 Task: Add Evolved Chocolate Coconut Cups to the cart.
Action: Mouse pressed left at (16, 70)
Screenshot: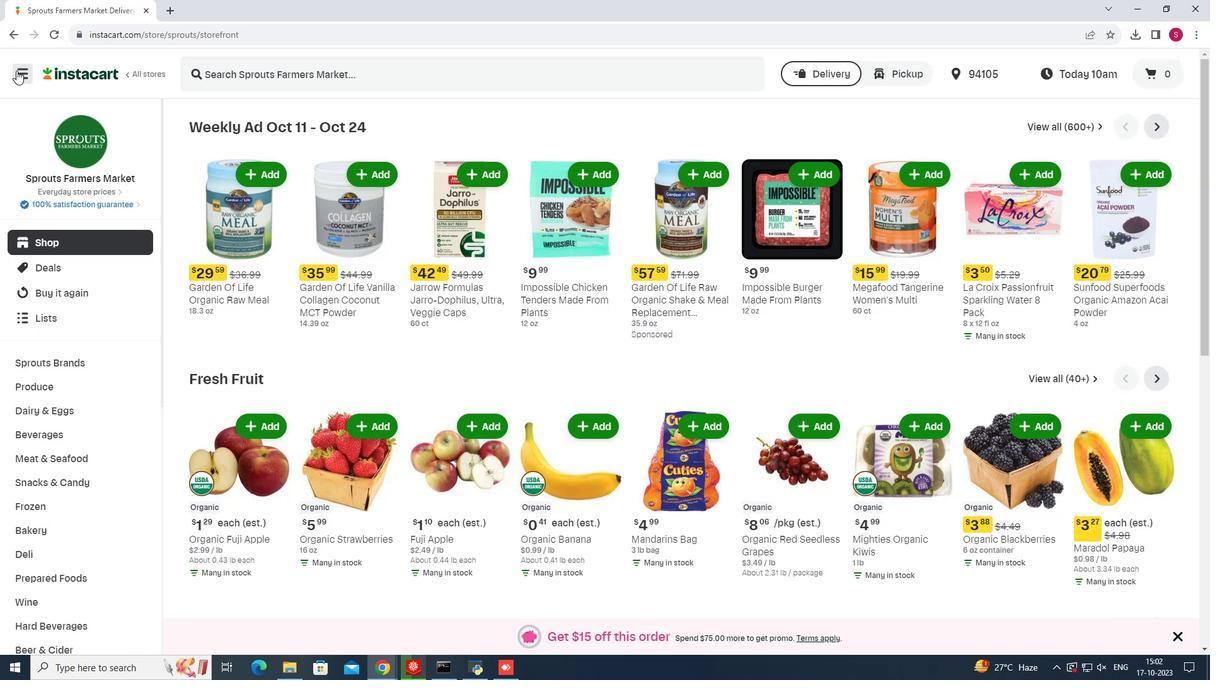 
Action: Mouse moved to (59, 331)
Screenshot: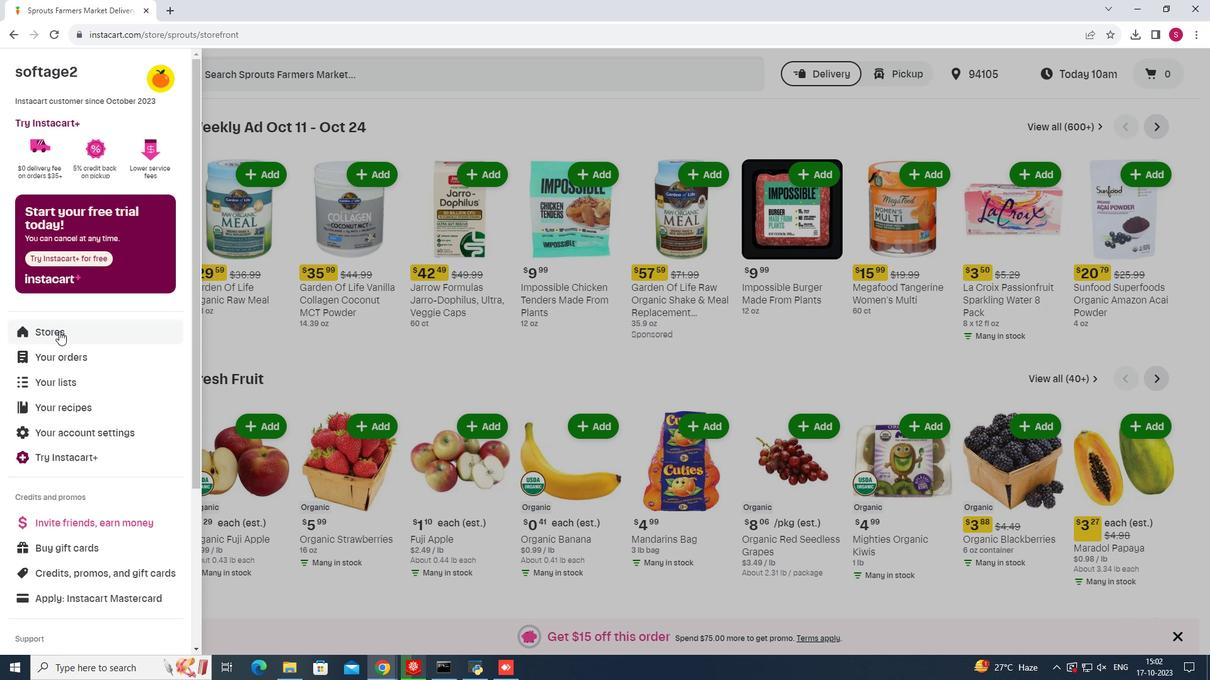 
Action: Mouse pressed left at (59, 331)
Screenshot: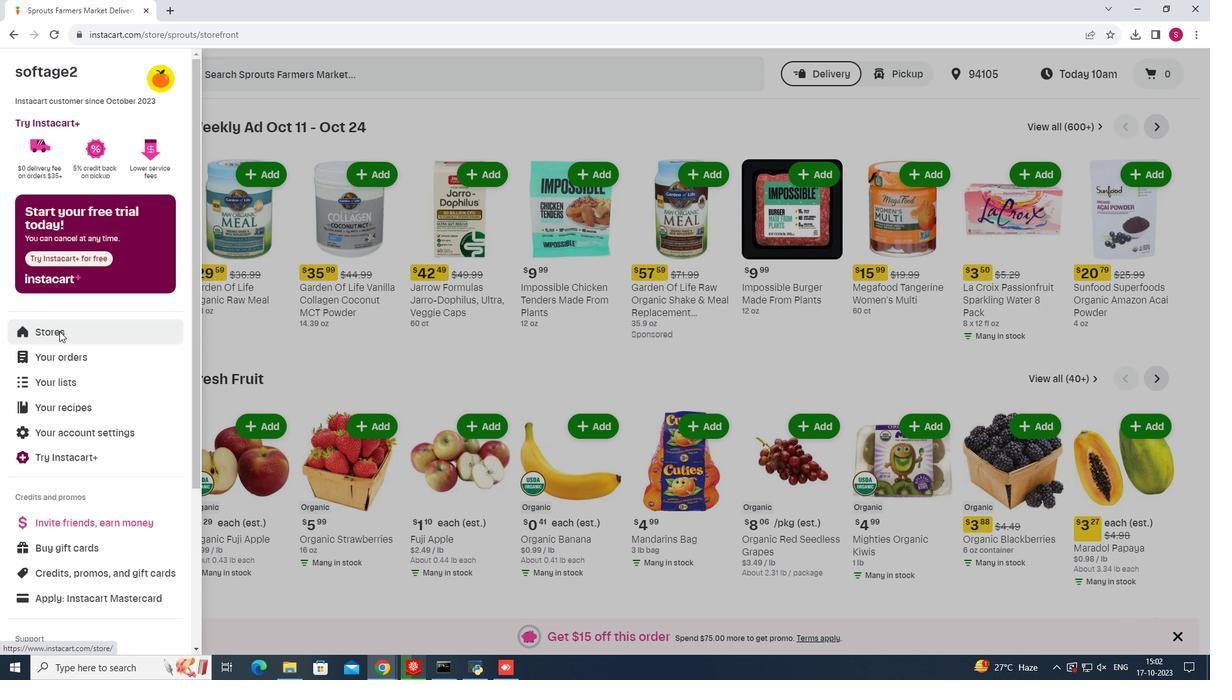 
Action: Mouse moved to (288, 112)
Screenshot: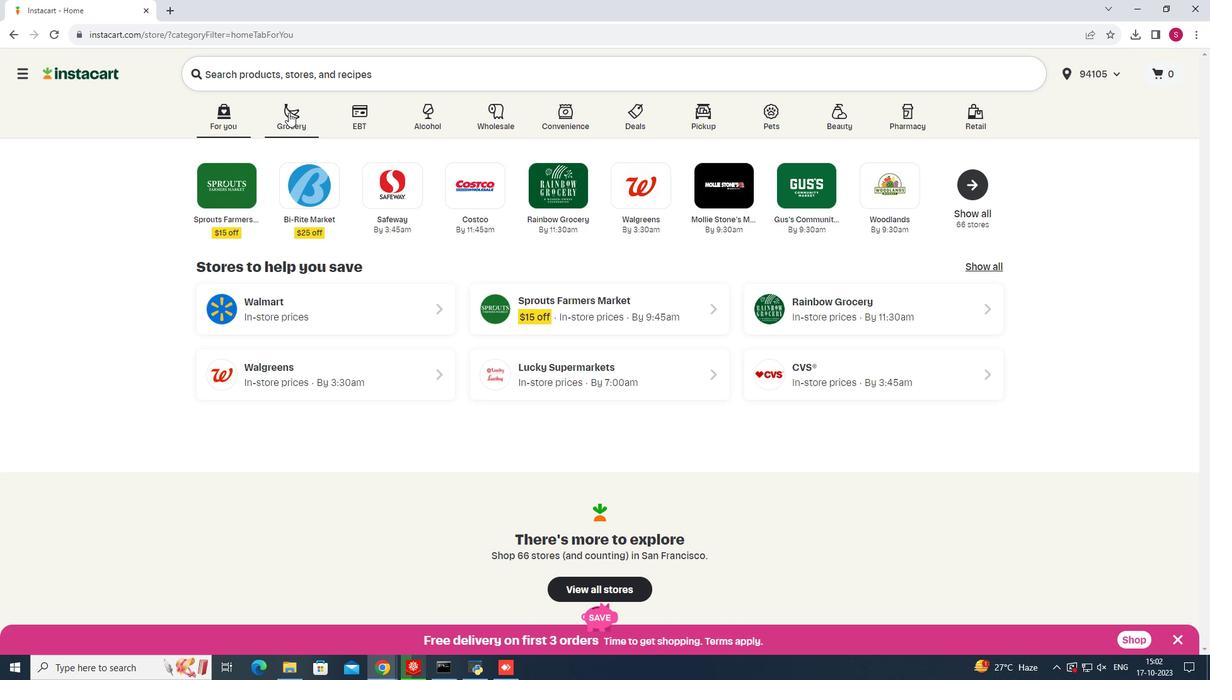 
Action: Mouse pressed left at (288, 112)
Screenshot: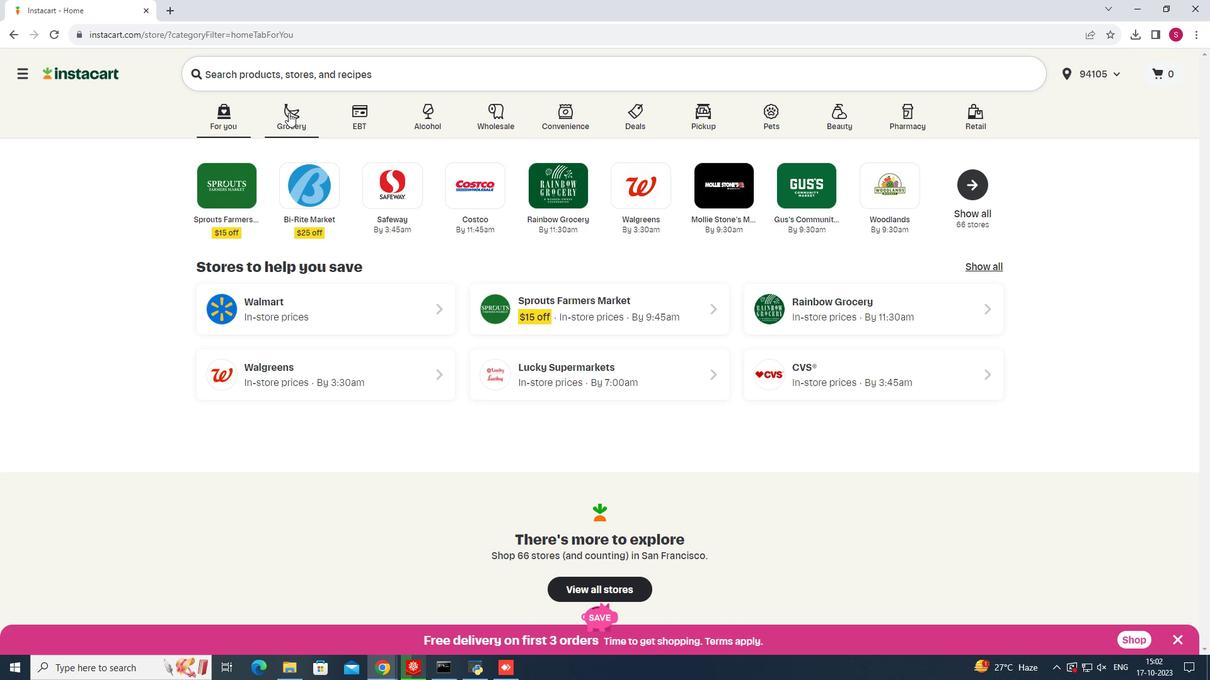 
Action: Mouse moved to (848, 172)
Screenshot: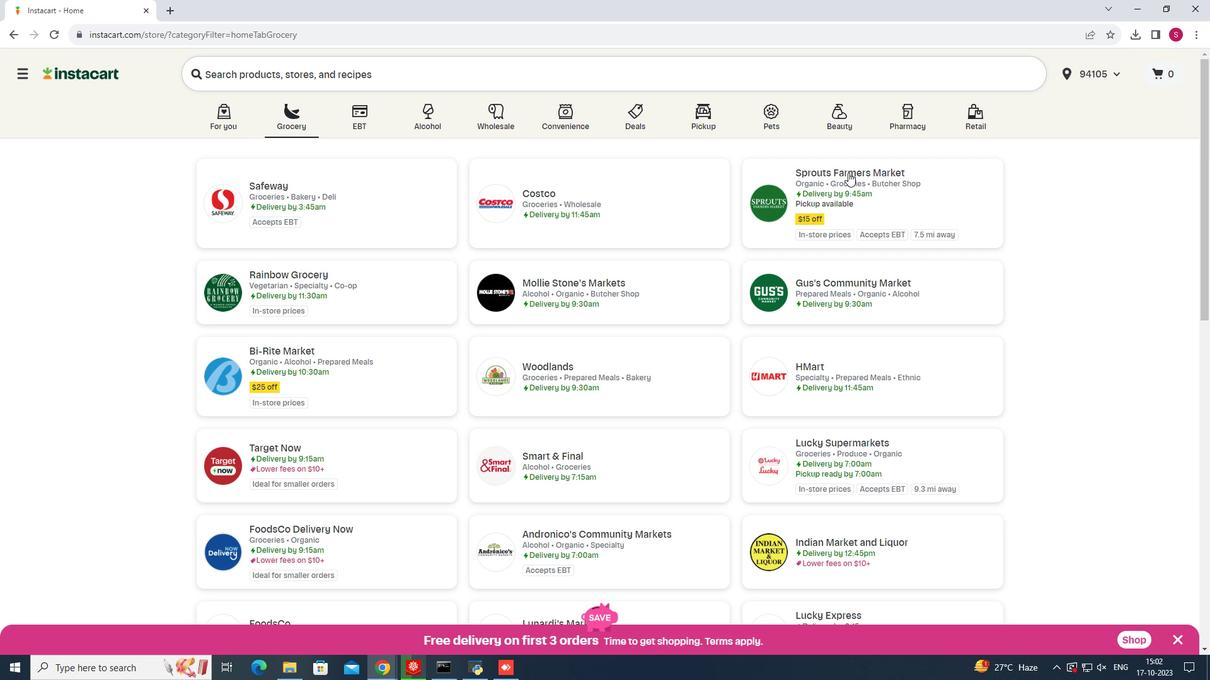 
Action: Mouse pressed left at (848, 172)
Screenshot: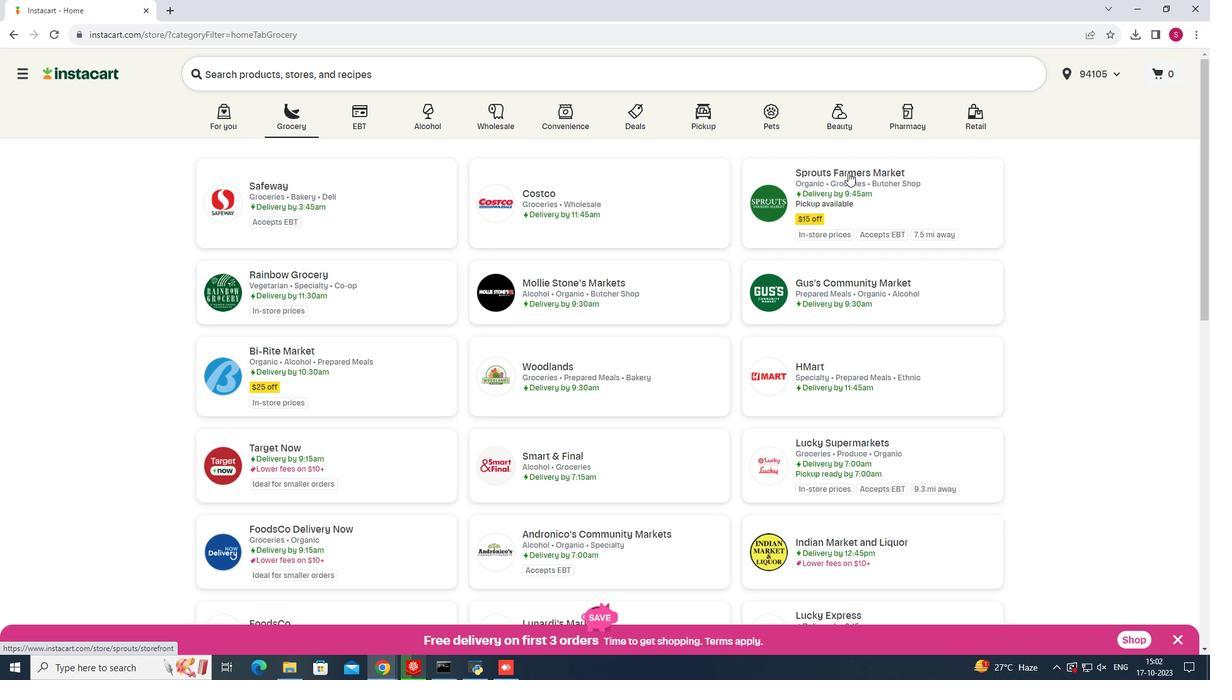 
Action: Mouse moved to (62, 485)
Screenshot: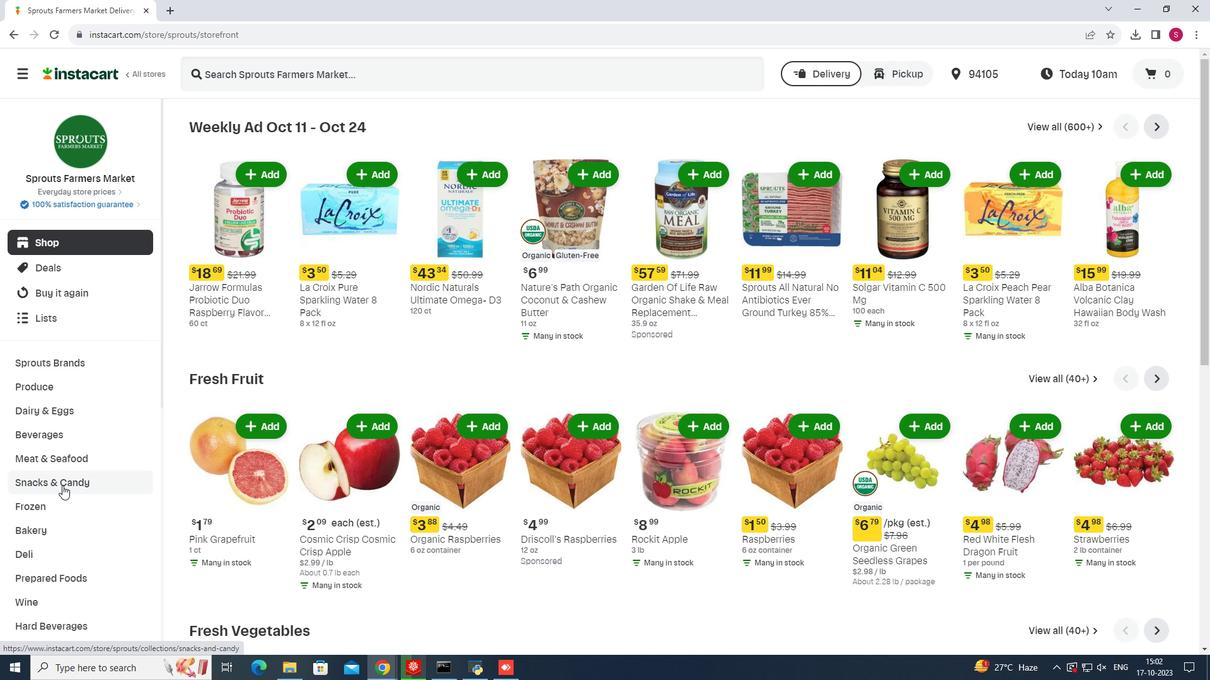 
Action: Mouse pressed left at (62, 485)
Screenshot: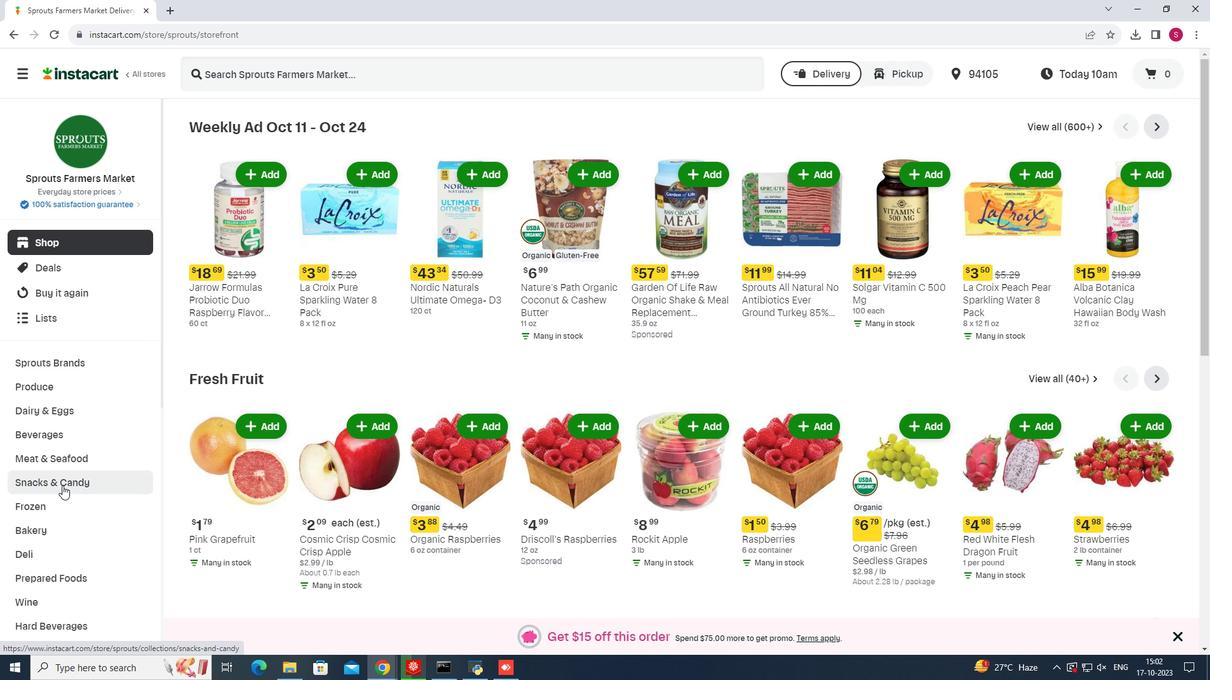 
Action: Mouse moved to (351, 154)
Screenshot: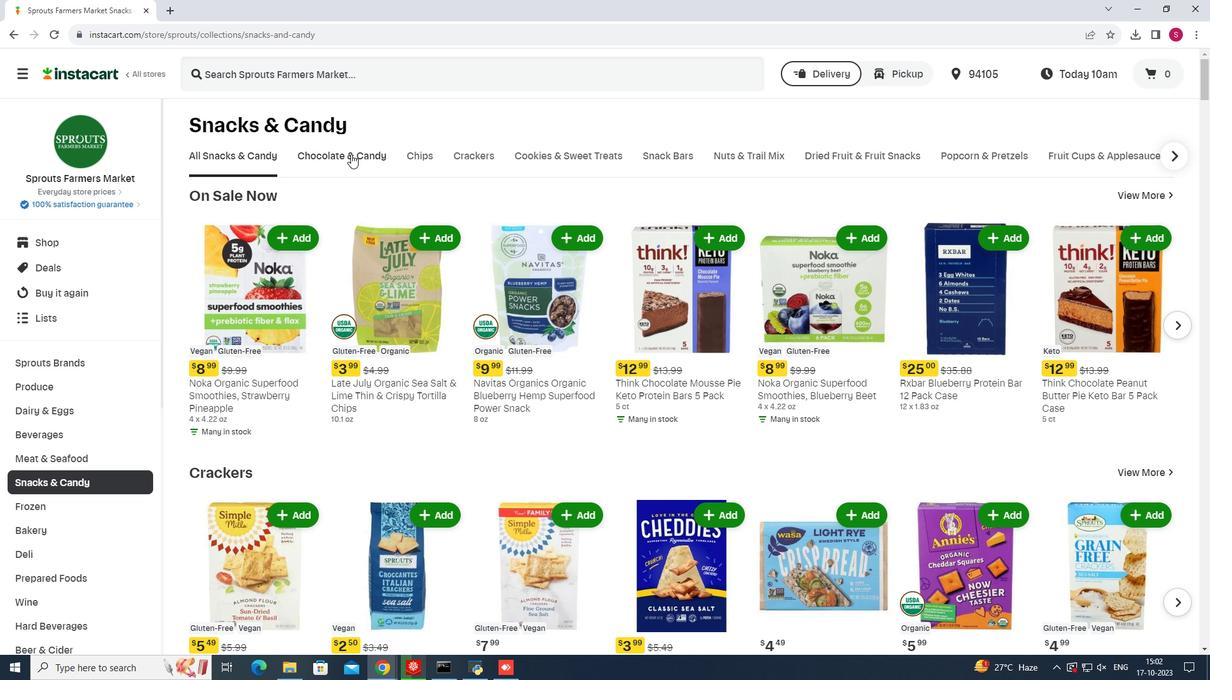 
Action: Mouse pressed left at (351, 154)
Screenshot: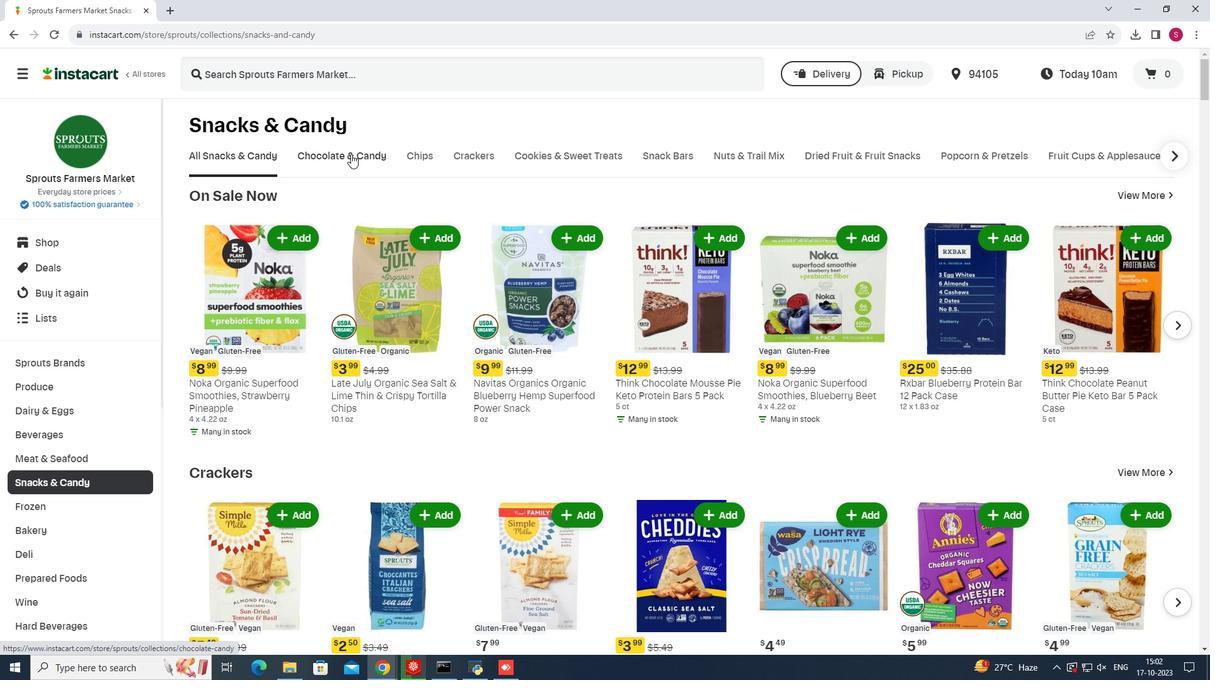 
Action: Mouse moved to (318, 210)
Screenshot: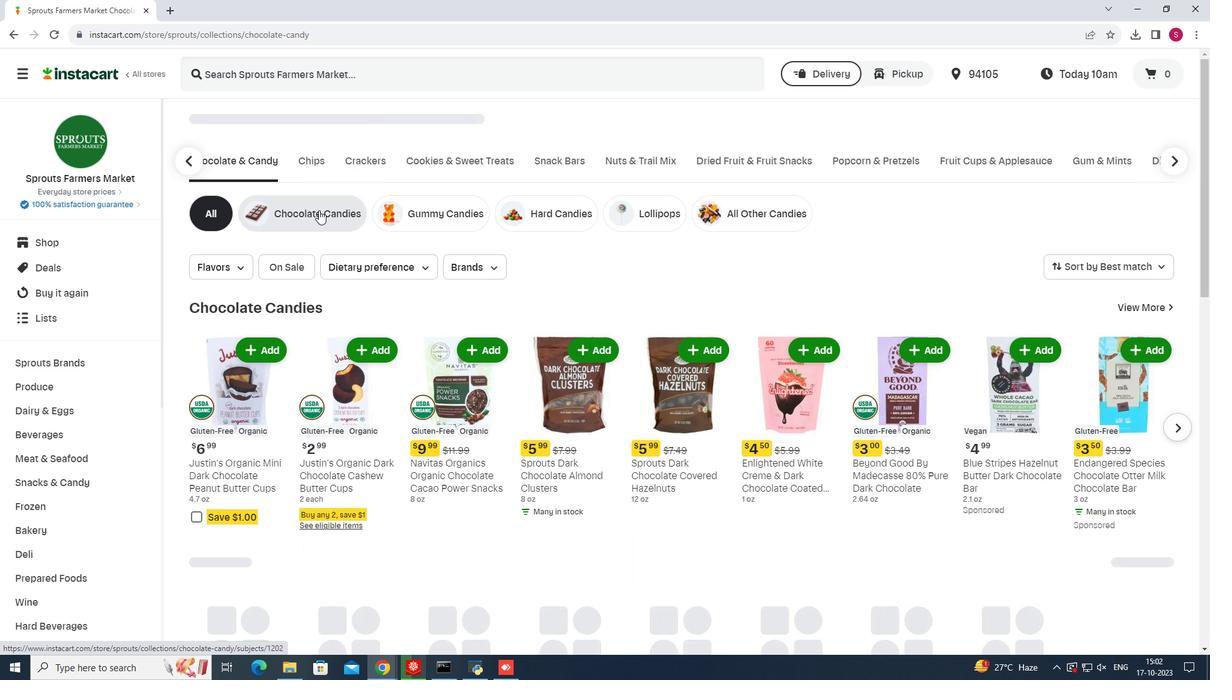 
Action: Mouse pressed left at (318, 210)
Screenshot: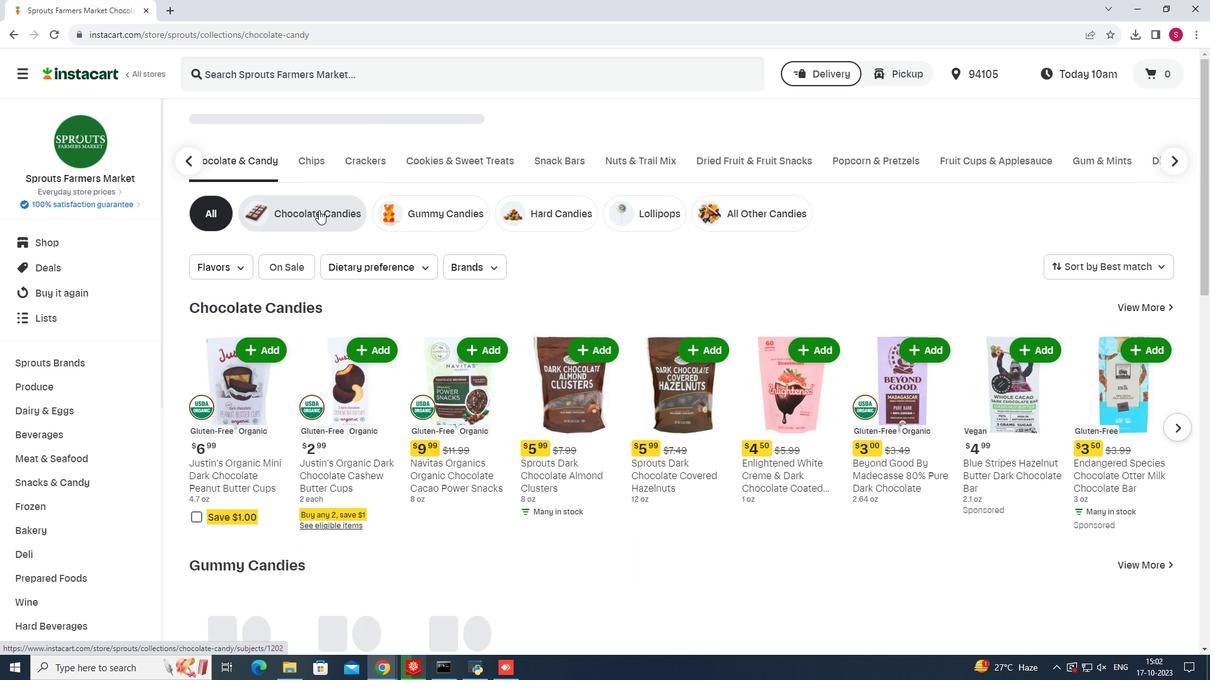 
Action: Mouse moved to (415, 71)
Screenshot: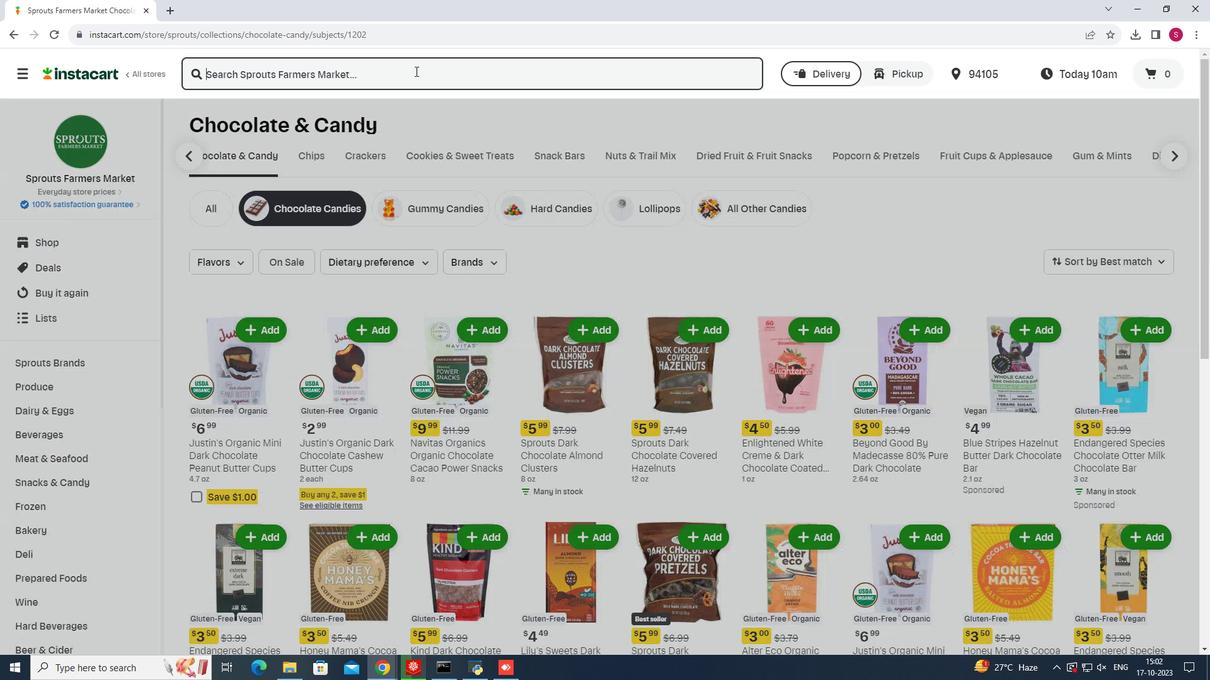
Action: Mouse pressed left at (415, 71)
Screenshot: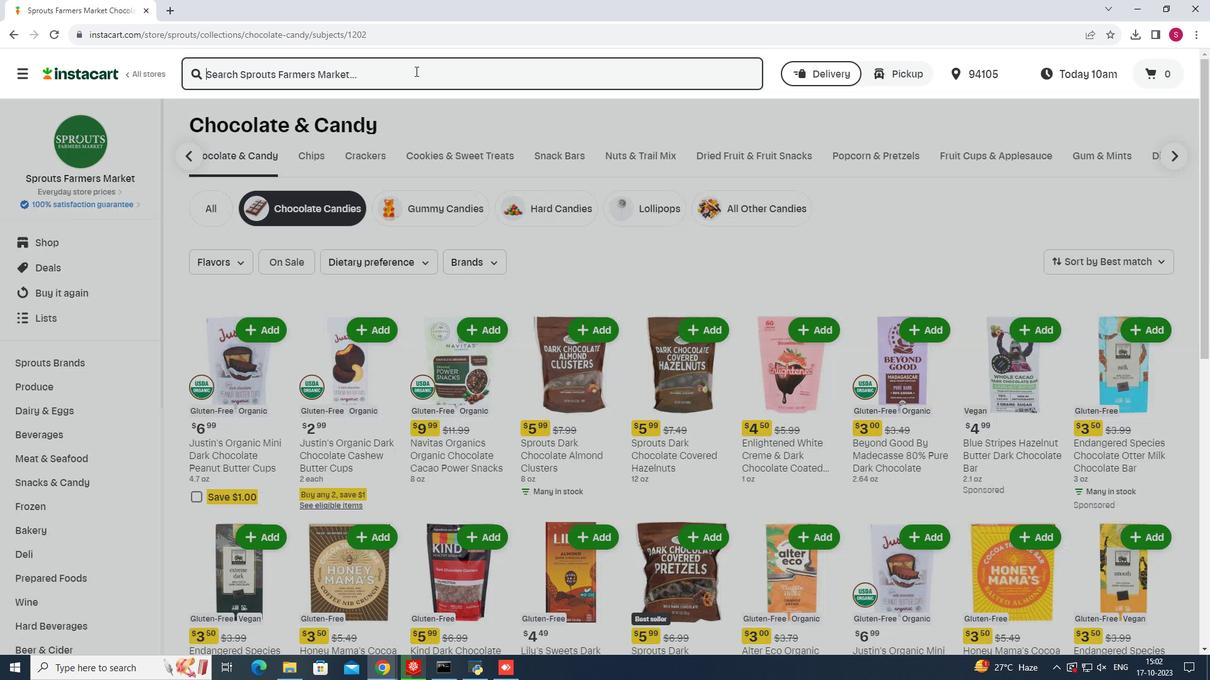 
Action: Key pressed <Key.shift>Evolved<Key.space><Key.shift>Chocolate<Key.space><Key.shift>Coconut<Key.space><Key.shift>Cups<Key.enter>
Screenshot: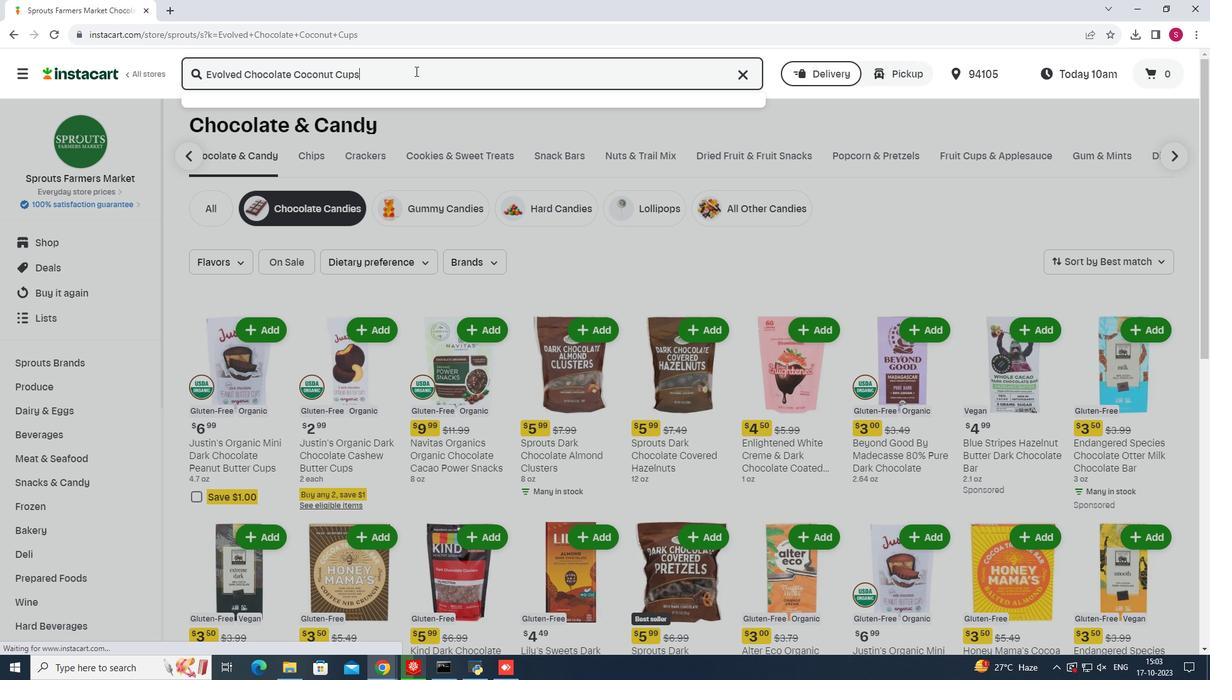
Action: Mouse moved to (752, 201)
Screenshot: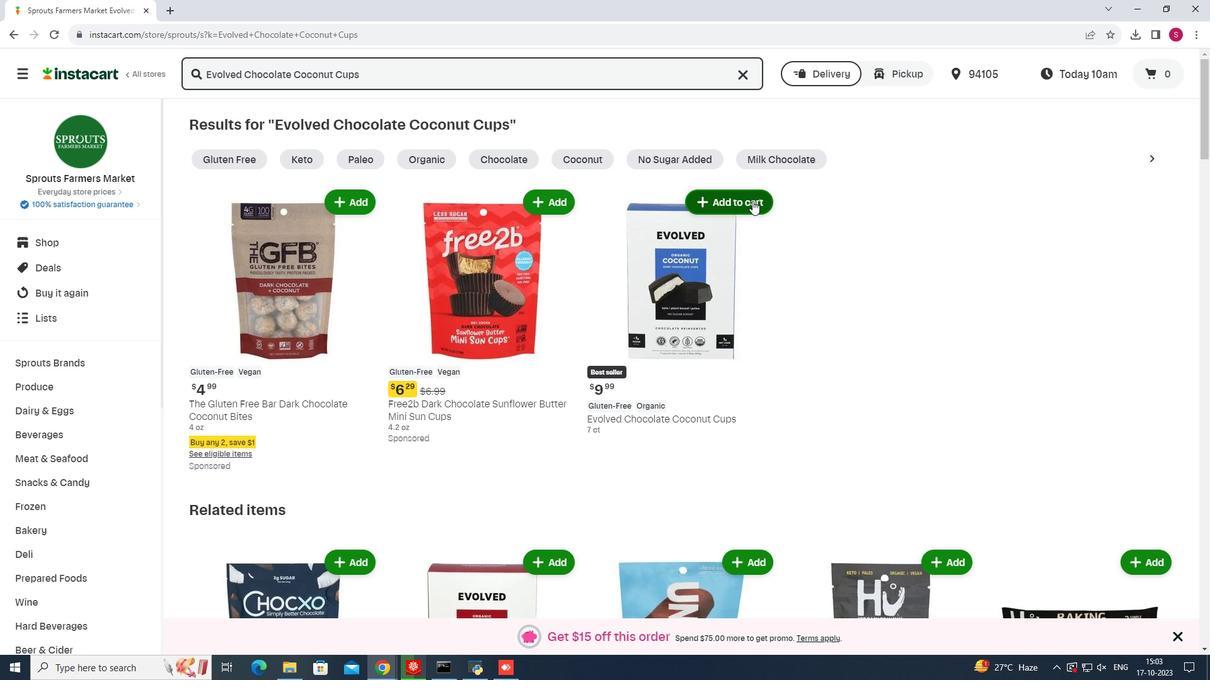 
Action: Mouse pressed left at (752, 201)
Screenshot: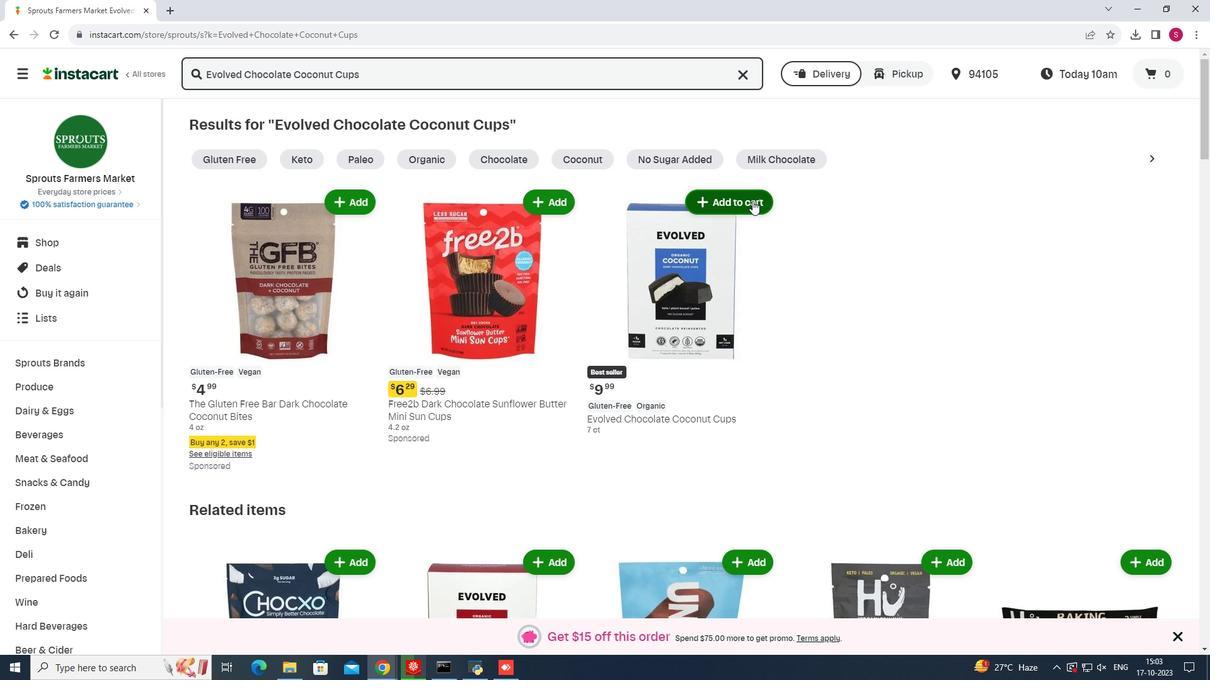 
Action: Mouse moved to (974, 245)
Screenshot: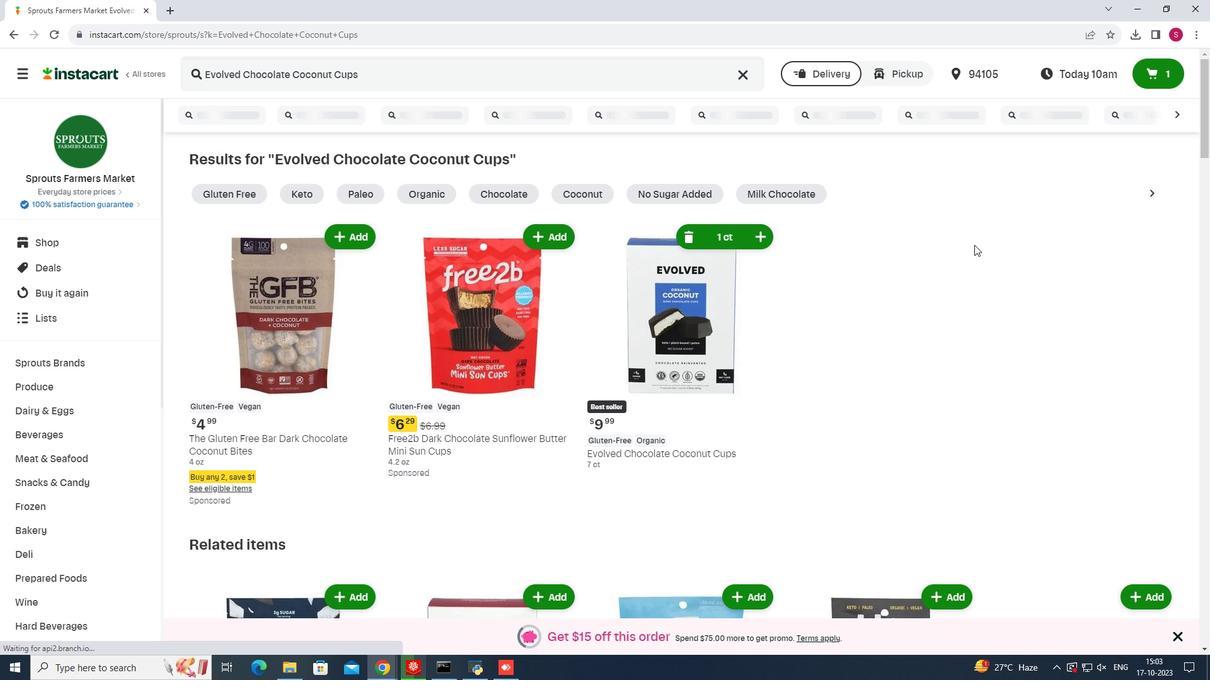 
